 Task: Add Lifeway Lowfat Plain Kefir to the cart.
Action: Mouse moved to (17, 78)
Screenshot: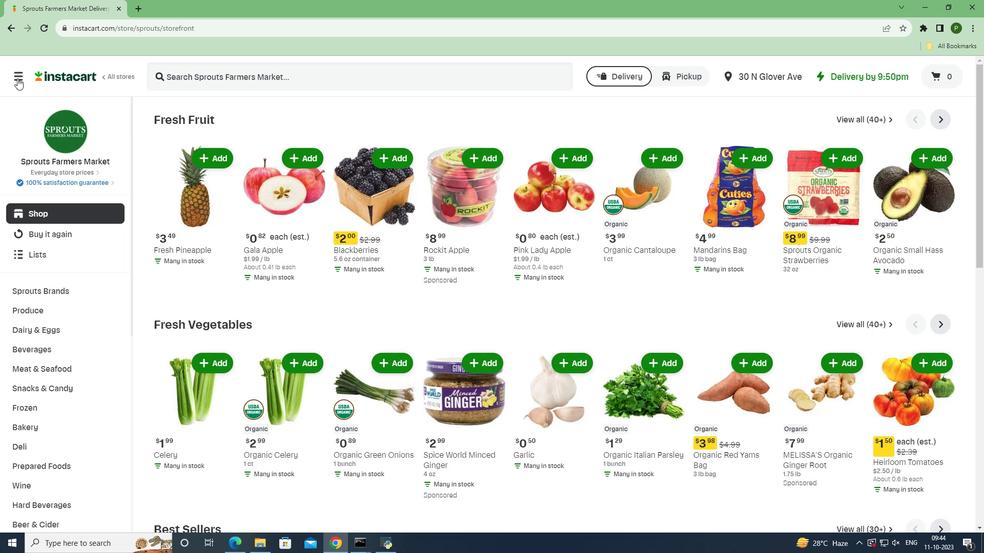 
Action: Mouse pressed left at (17, 78)
Screenshot: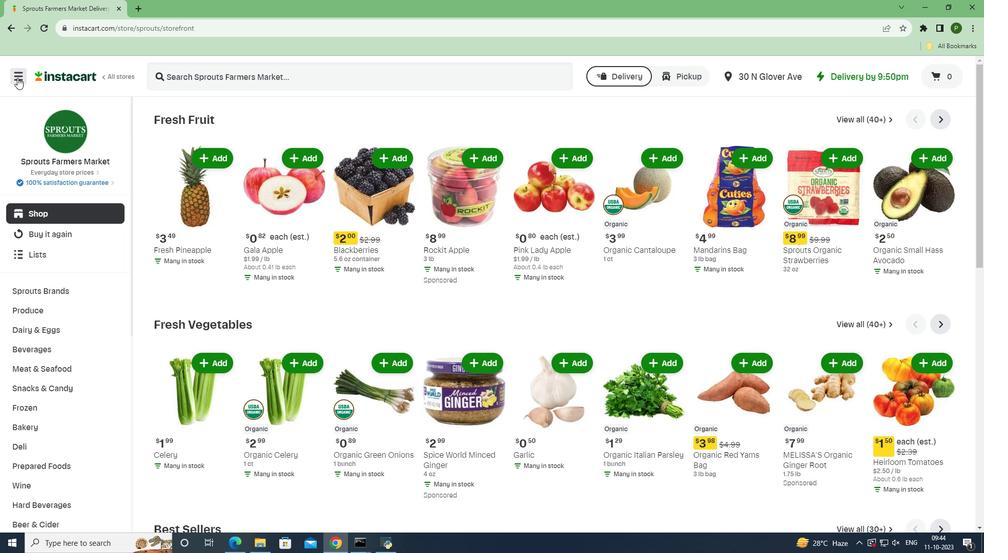 
Action: Mouse moved to (51, 274)
Screenshot: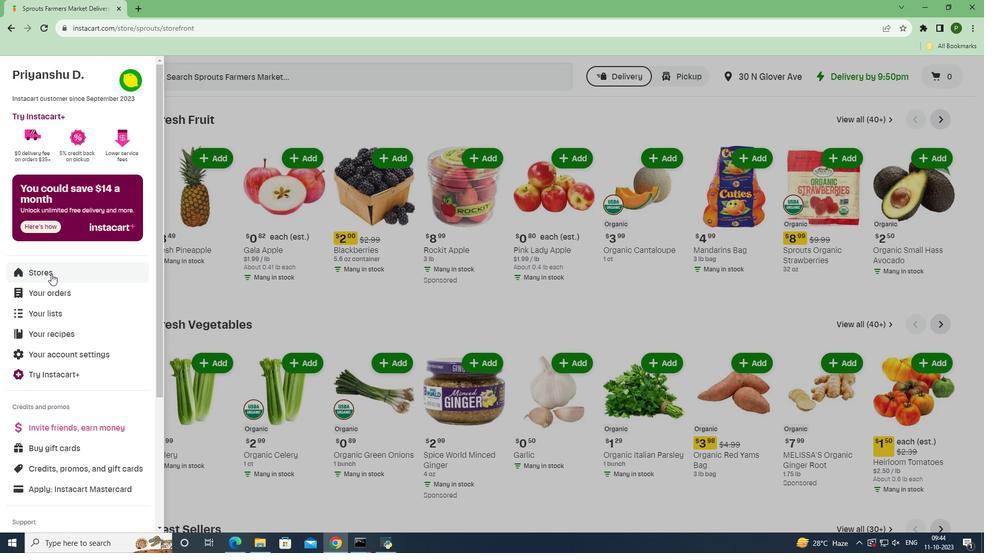 
Action: Mouse pressed left at (51, 274)
Screenshot: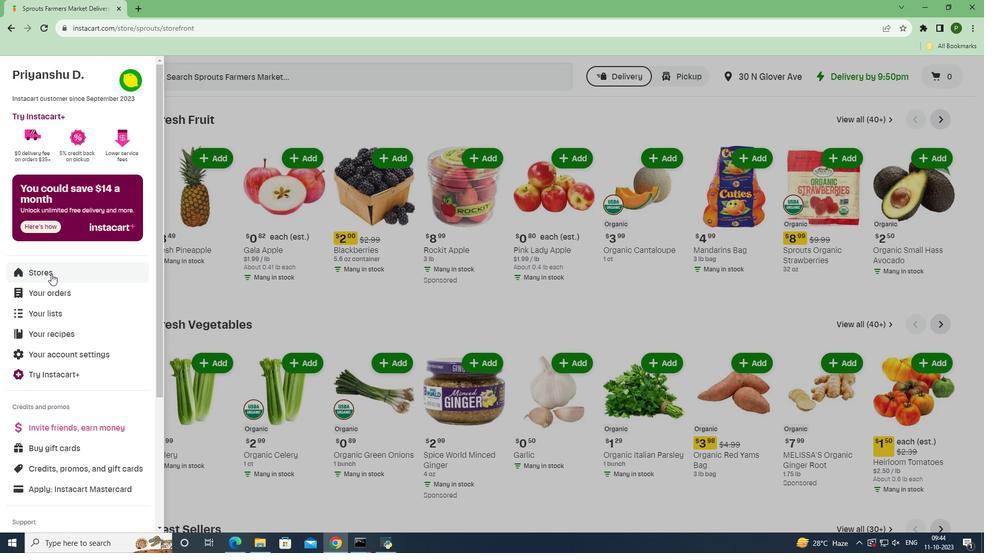 
Action: Mouse moved to (232, 122)
Screenshot: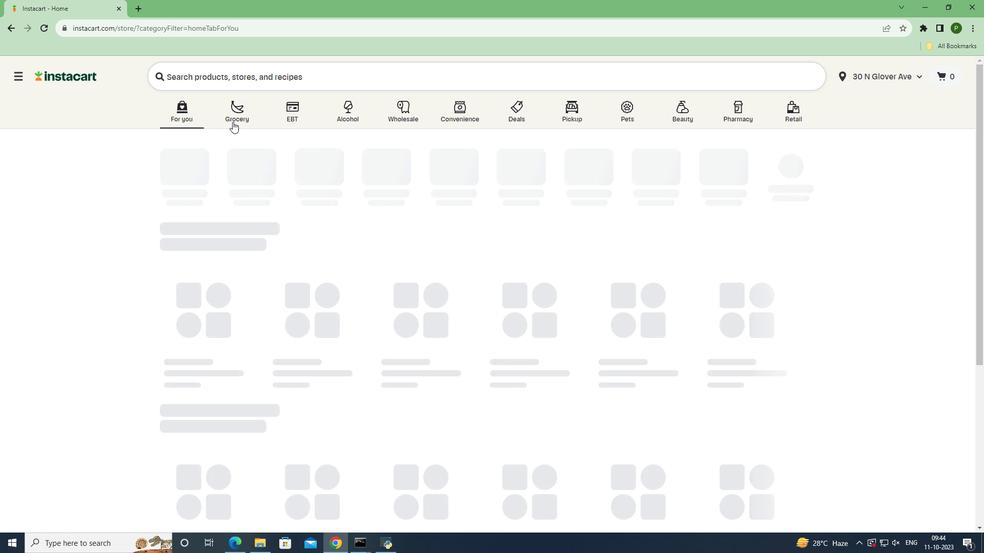 
Action: Mouse pressed left at (232, 122)
Screenshot: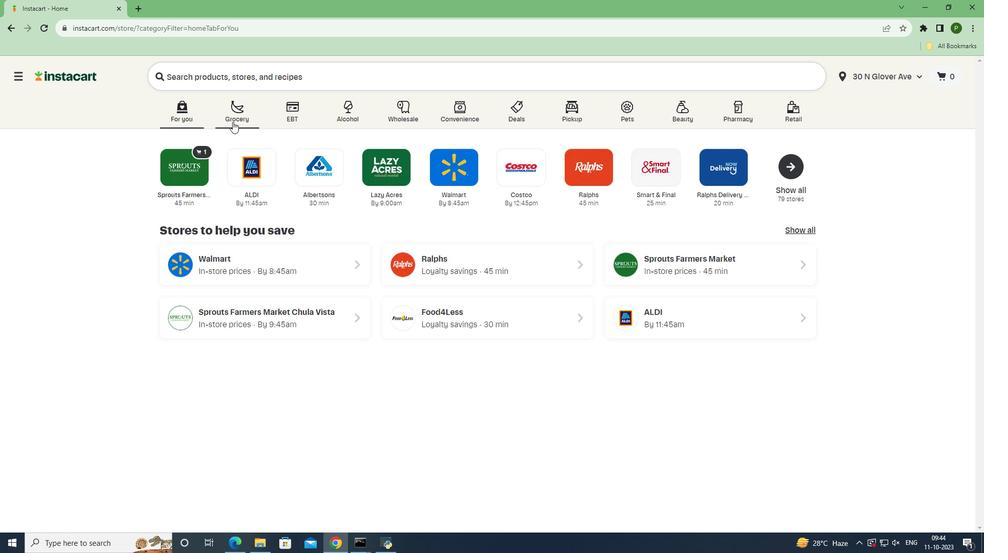 
Action: Mouse moved to (418, 218)
Screenshot: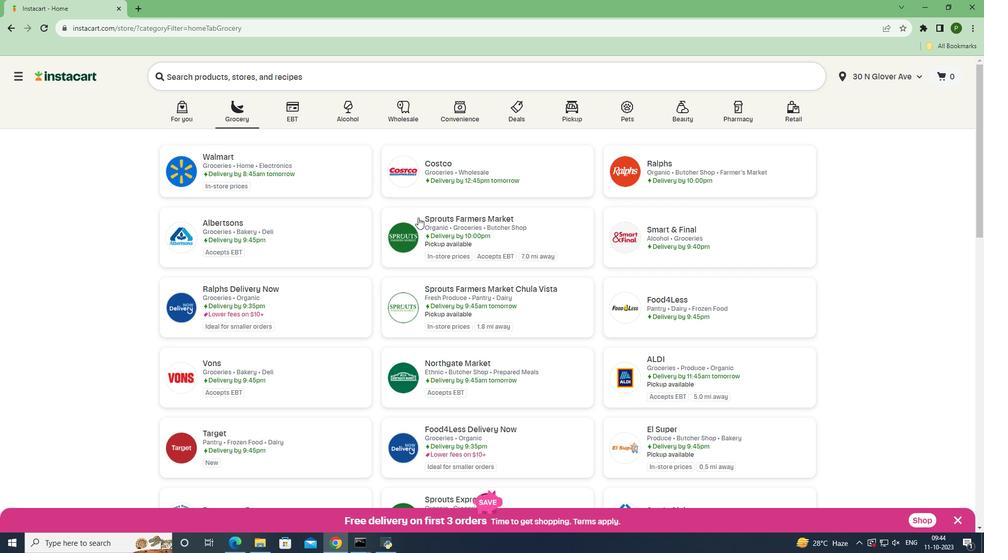 
Action: Mouse pressed left at (418, 218)
Screenshot: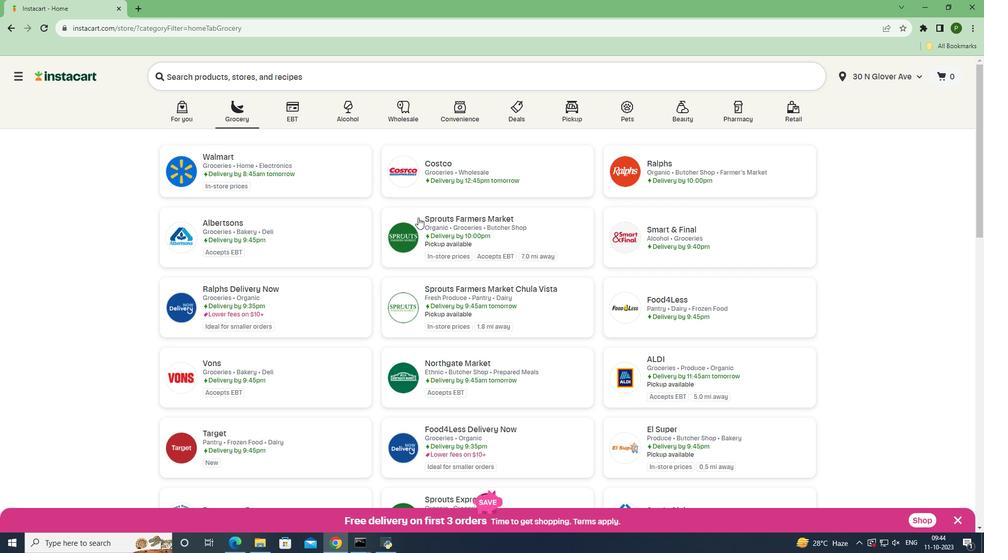
Action: Mouse moved to (77, 332)
Screenshot: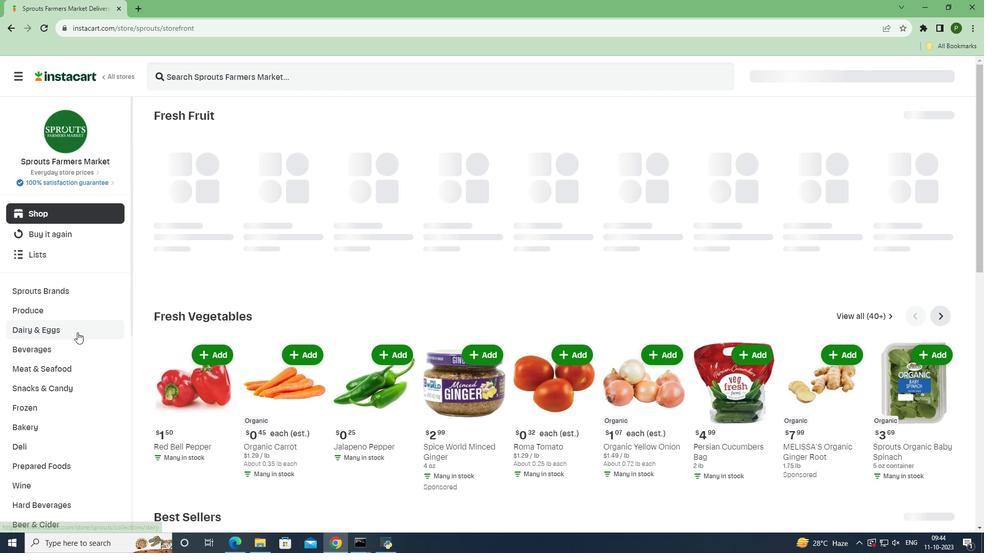 
Action: Mouse pressed left at (77, 332)
Screenshot: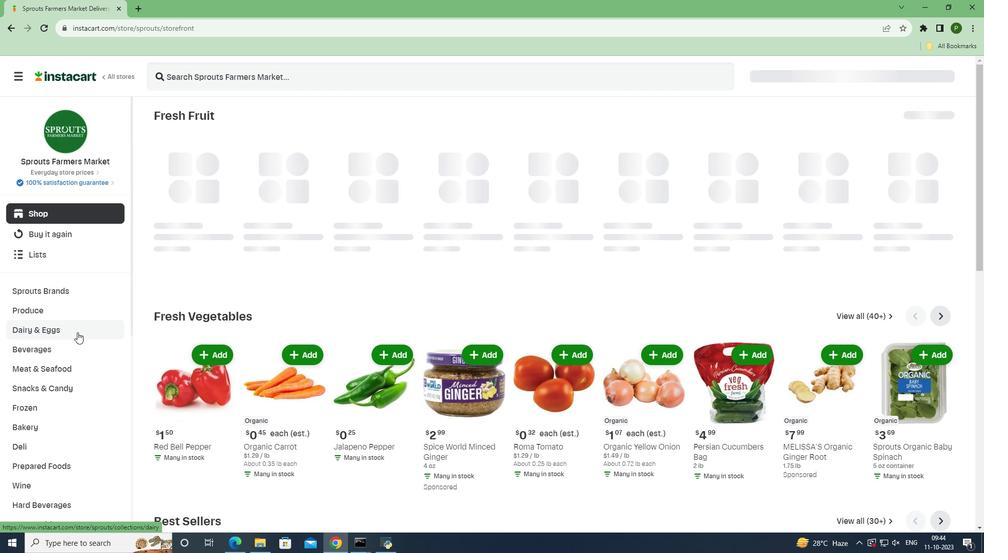 
Action: Mouse moved to (56, 408)
Screenshot: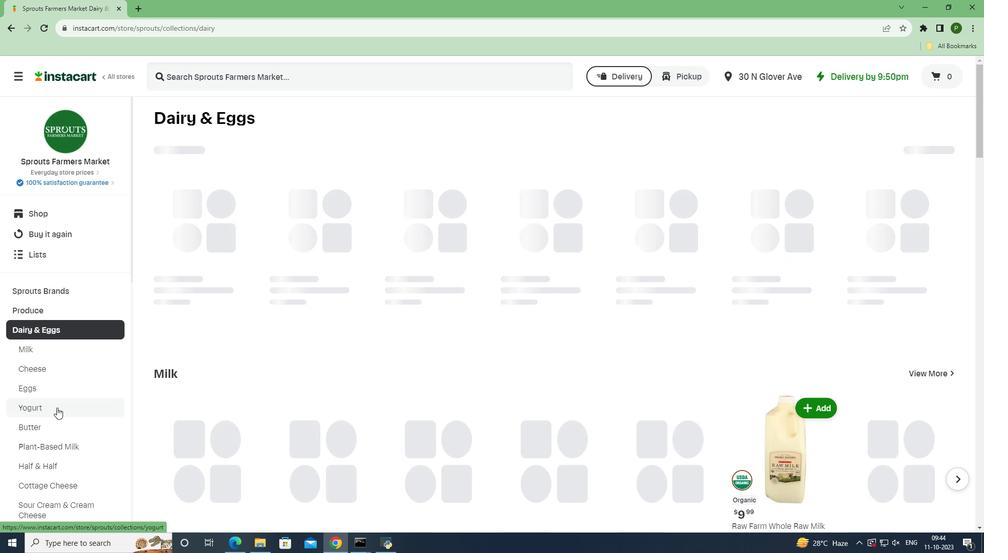 
Action: Mouse pressed left at (56, 408)
Screenshot: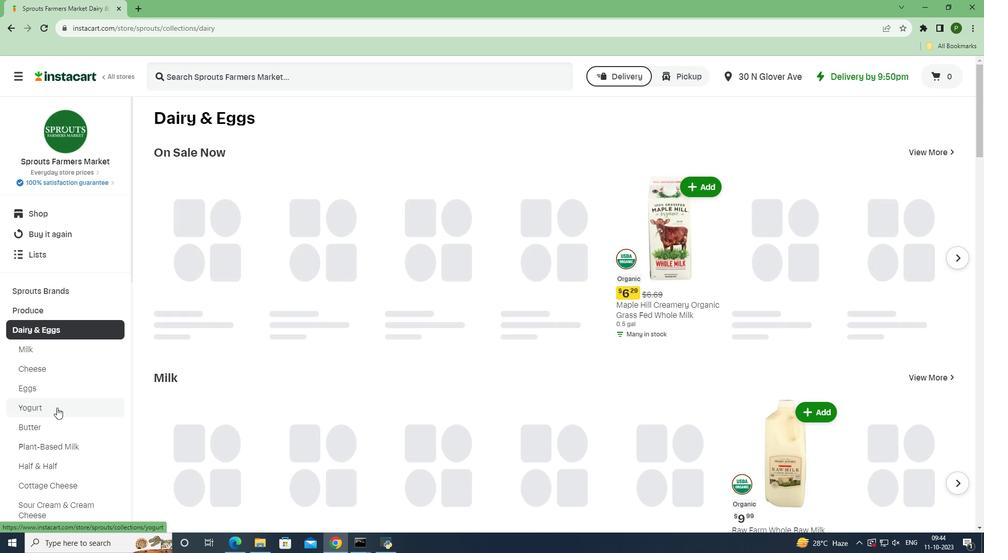 
Action: Mouse moved to (175, 74)
Screenshot: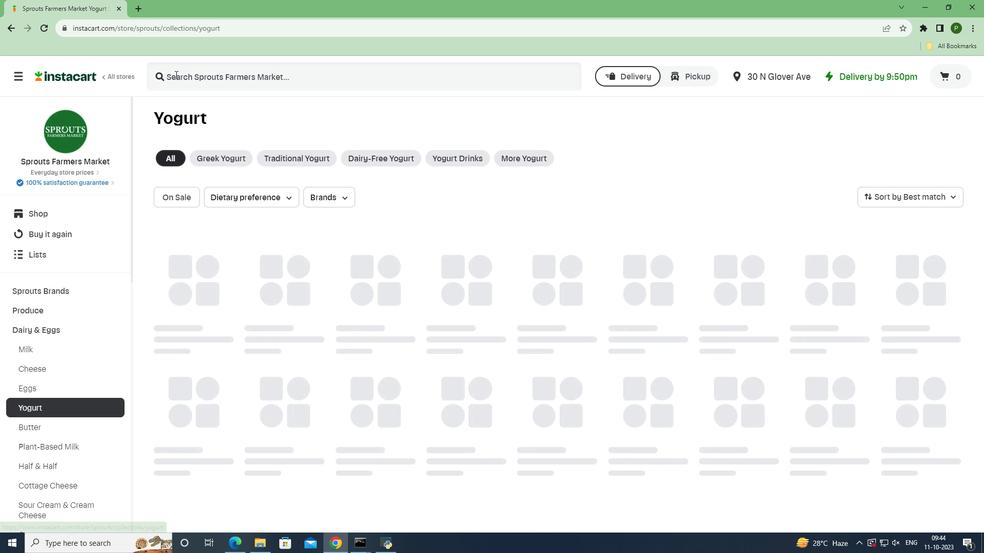
Action: Mouse pressed left at (175, 74)
Screenshot: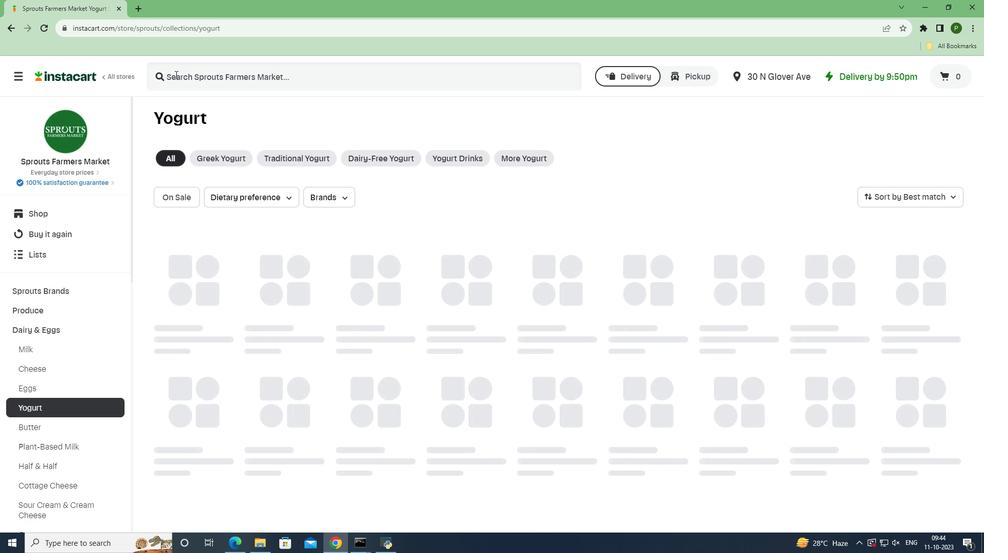 
Action: Key pressed <Key.caps_lock>L<Key.caps_lock>ifeway<Key.space><Key.caps_lock>L<Key.caps_lock>owfat<Key.space><Key.caps_lock>P<Key.caps_lock>lain<Key.space><Key.caps_lock>K<Key.caps_lock>efir<Key.space><Key.enter>
Screenshot: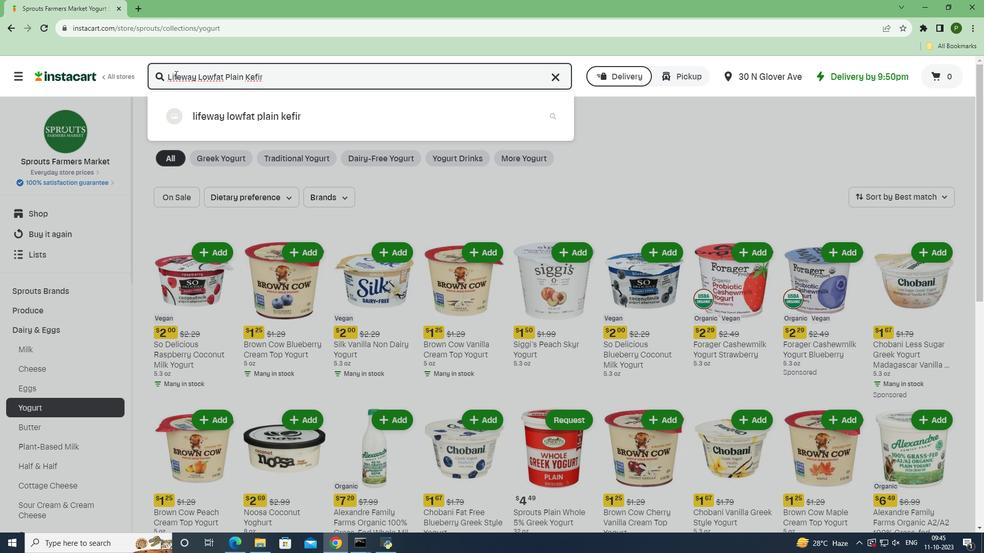 
Action: Mouse moved to (281, 184)
Screenshot: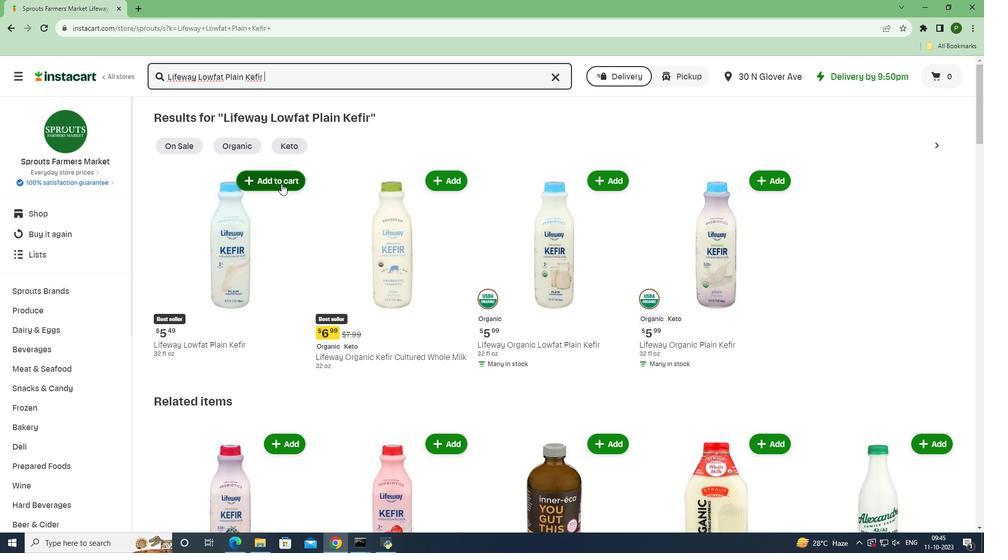 
Action: Mouse pressed left at (281, 184)
Screenshot: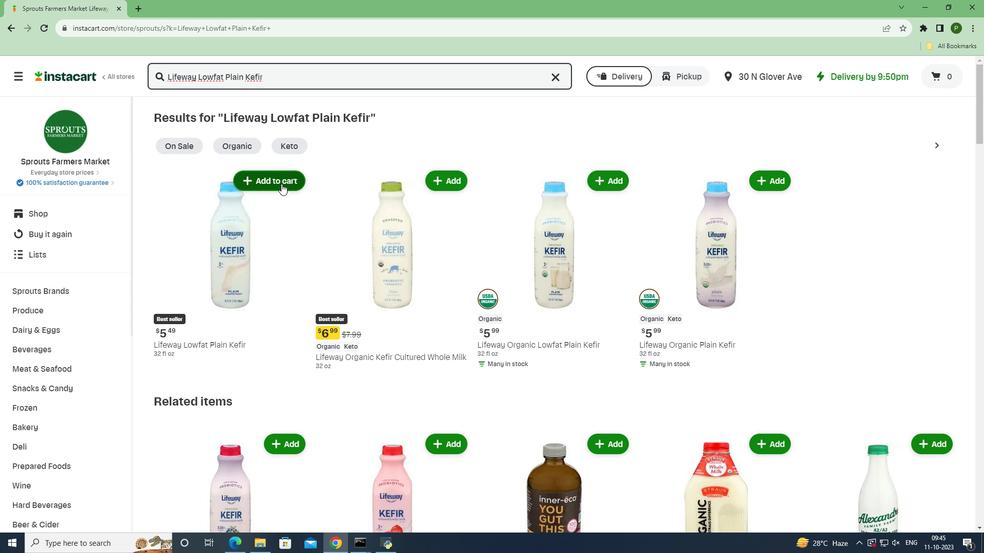 
Action: Mouse moved to (301, 238)
Screenshot: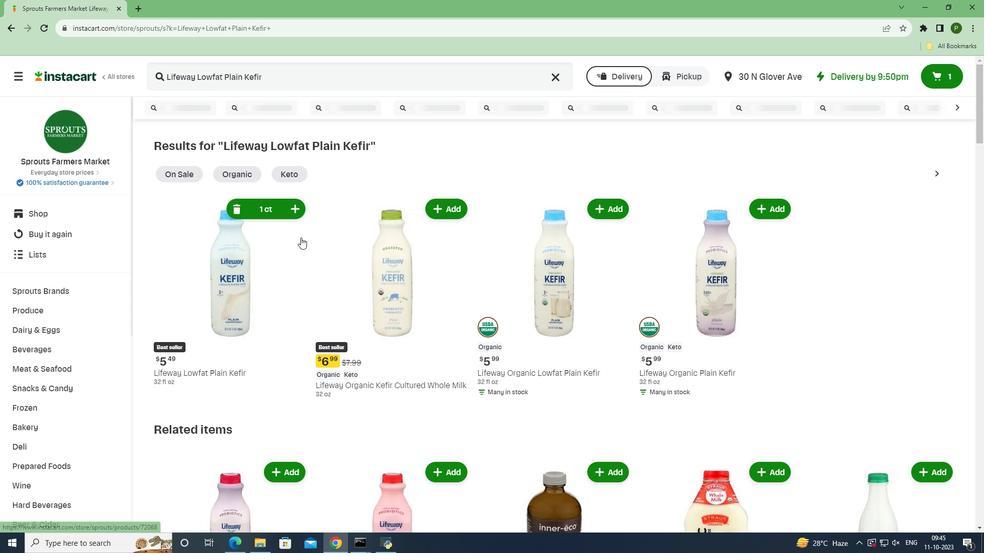 
